 Task: Add the text as an overlay to the bottom position.
Action: Mouse moved to (97, 13)
Screenshot: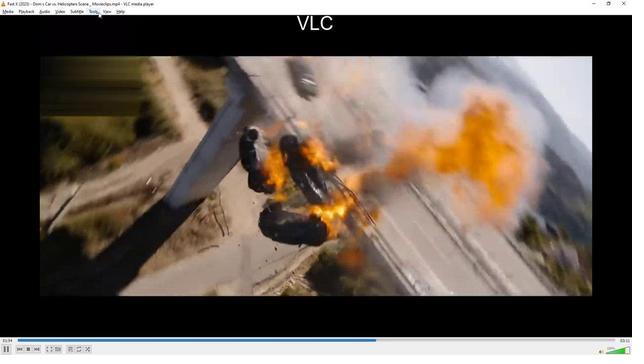 
Action: Mouse pressed left at (97, 13)
Screenshot: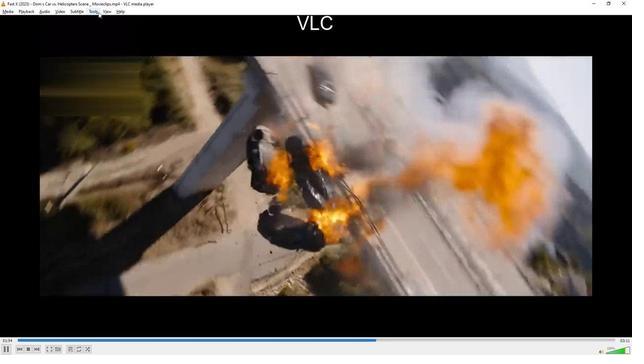 
Action: Mouse moved to (101, 19)
Screenshot: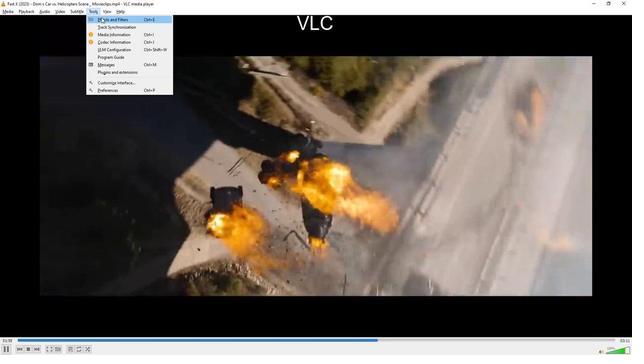 
Action: Mouse pressed left at (101, 19)
Screenshot: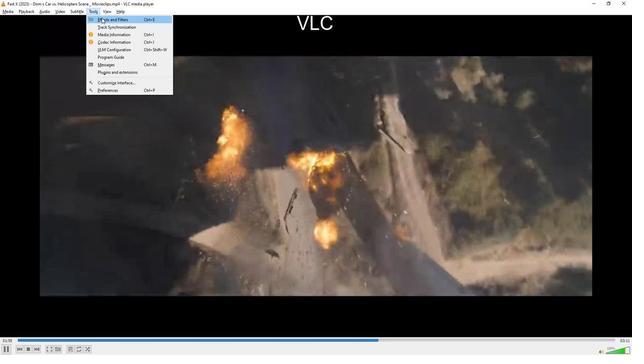 
Action: Mouse moved to (86, 57)
Screenshot: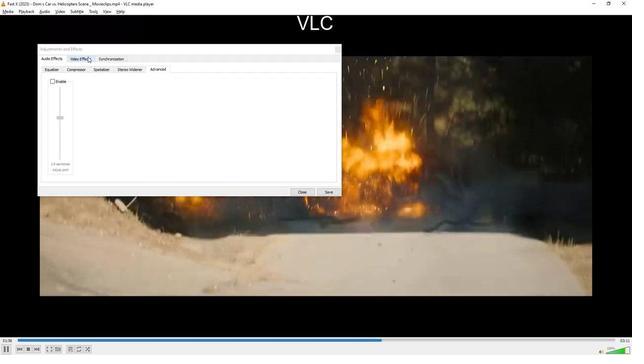 
Action: Mouse pressed left at (86, 57)
Screenshot: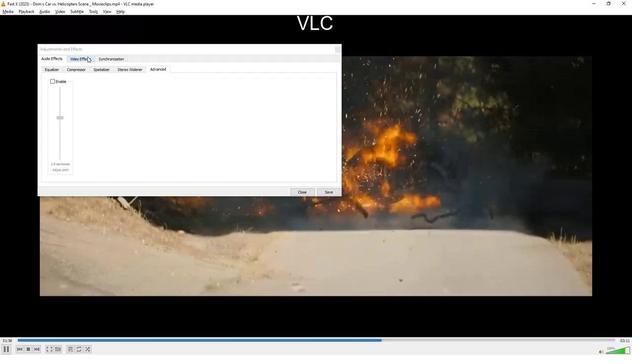 
Action: Mouse moved to (131, 69)
Screenshot: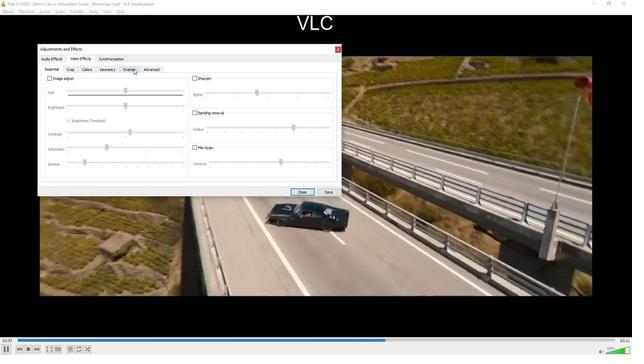 
Action: Mouse pressed left at (131, 69)
Screenshot: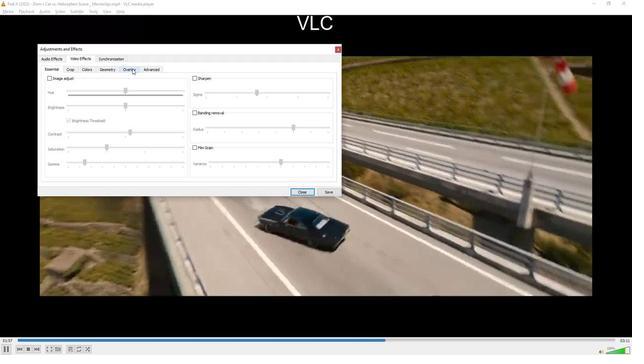 
Action: Mouse moved to (167, 134)
Screenshot: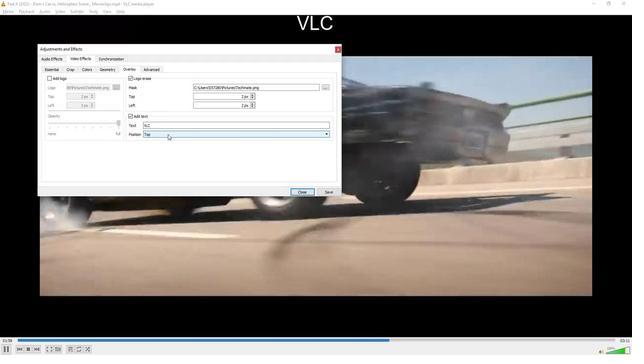 
Action: Mouse pressed left at (167, 134)
Screenshot: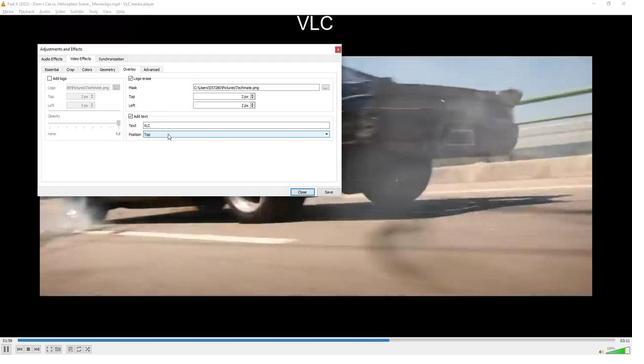 
Action: Mouse moved to (160, 156)
Screenshot: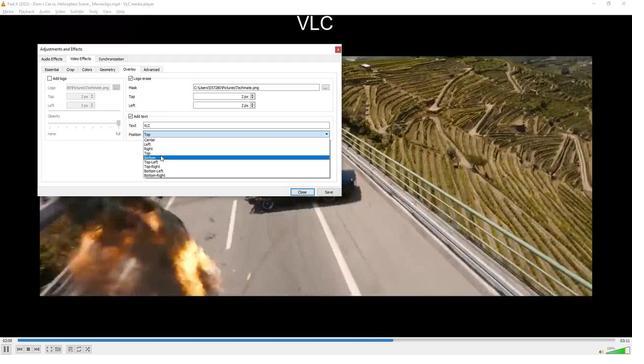 
Action: Mouse pressed left at (160, 156)
Screenshot: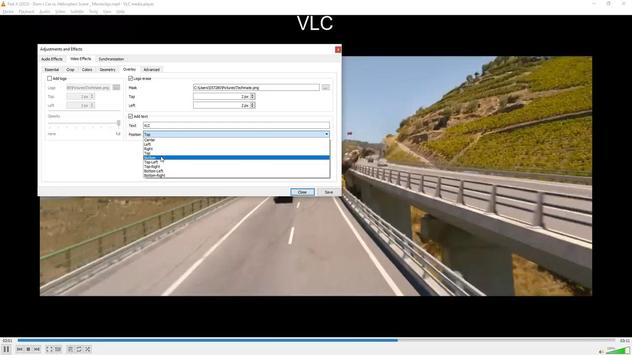 
Action: Mouse moved to (194, 210)
Screenshot: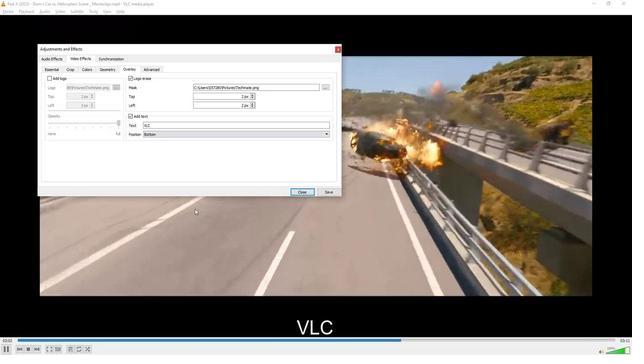 
